 Task: In the  document Technology.doc, select heading and apply ' Bold and Underline' Use the "find feature" to find mentioned word and apply Strikethrough in: 'rapid '
Action: Mouse moved to (293, 159)
Screenshot: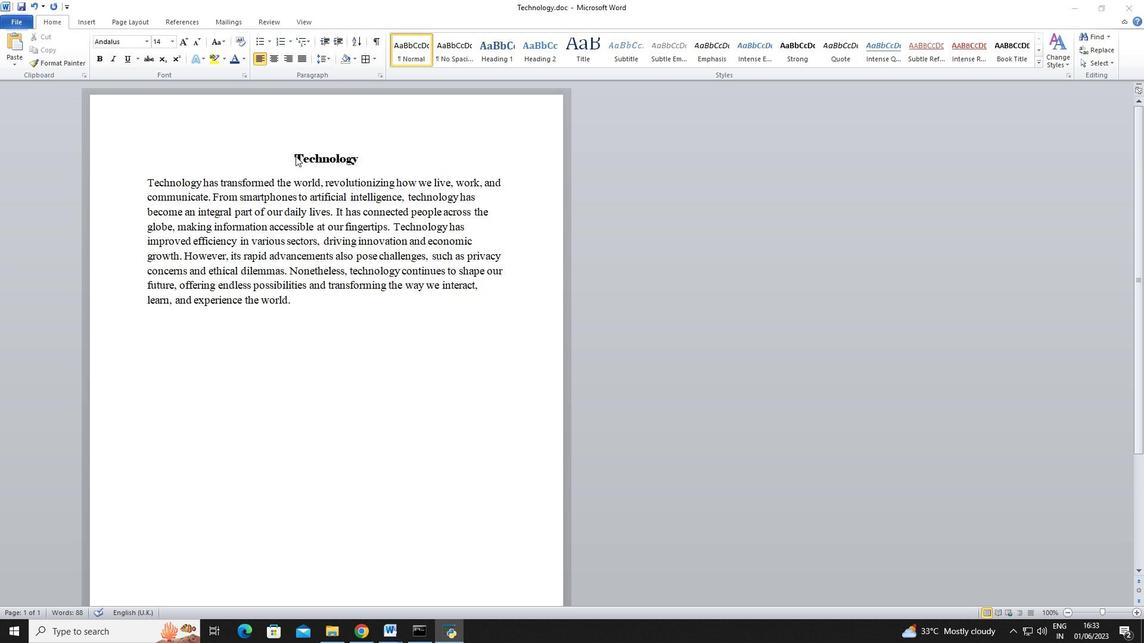 
Action: Mouse pressed left at (293, 159)
Screenshot: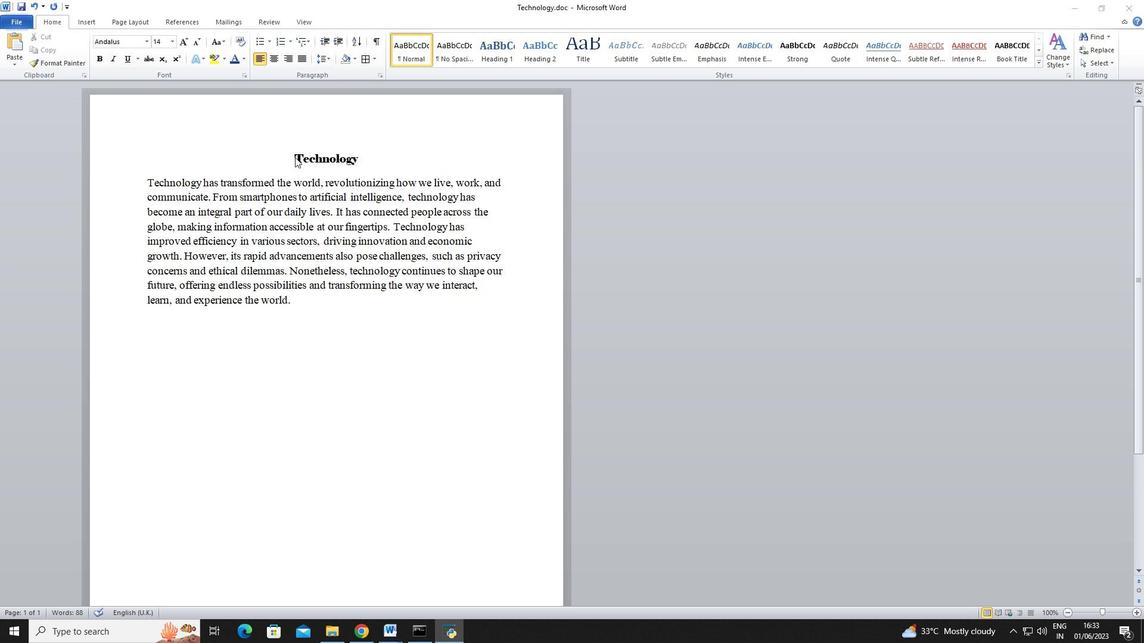 
Action: Mouse moved to (364, 160)
Screenshot: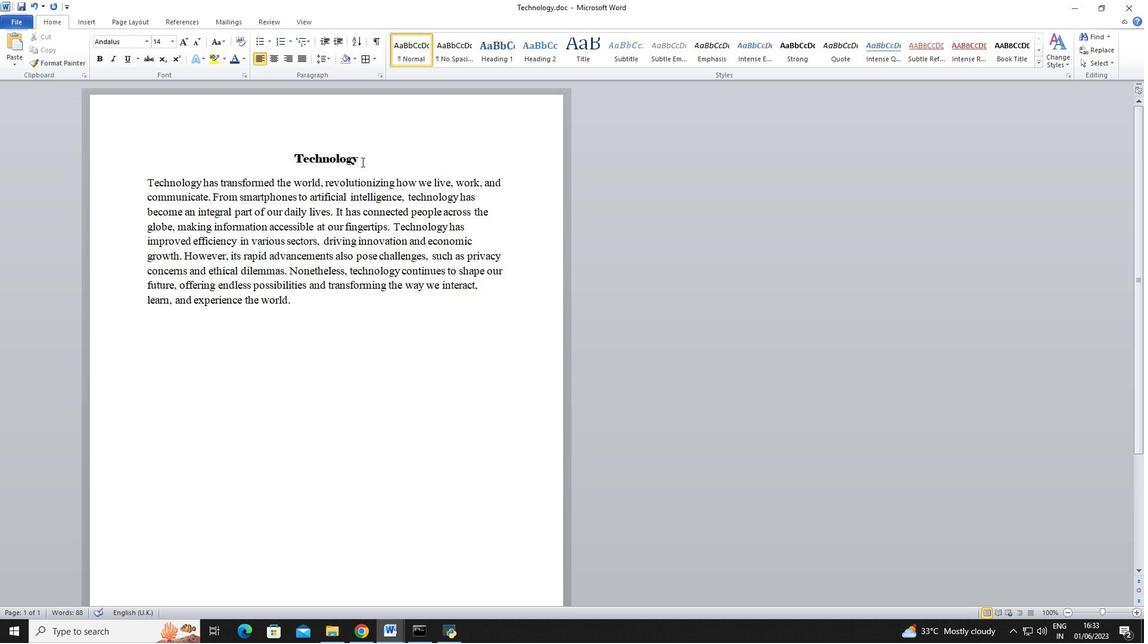 
Action: Mouse pressed left at (364, 160)
Screenshot: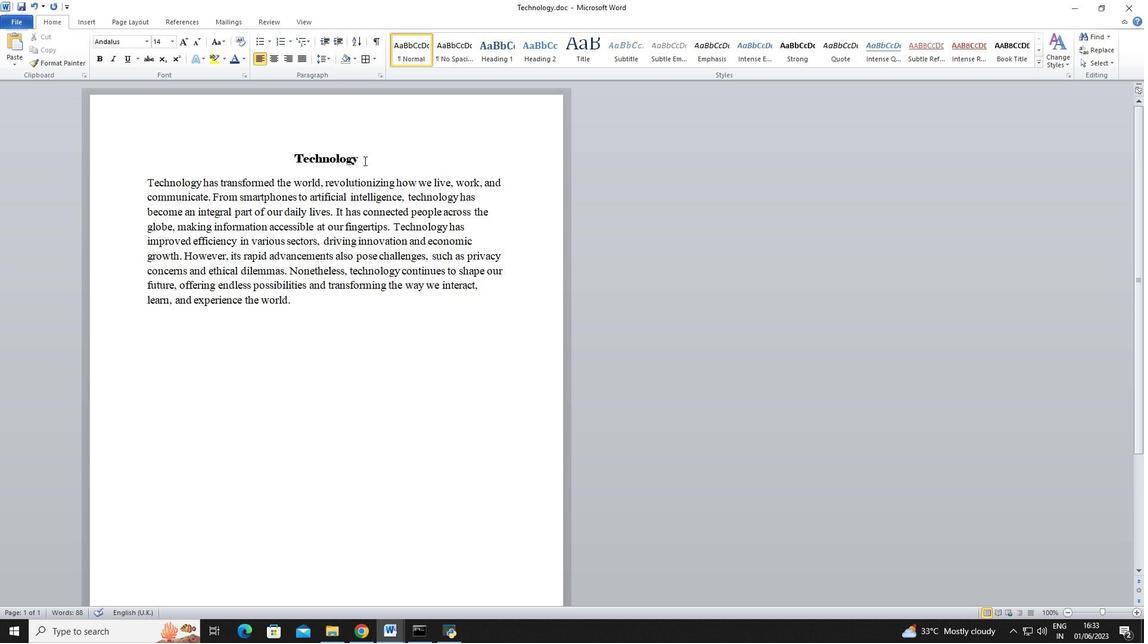
Action: Mouse moved to (98, 58)
Screenshot: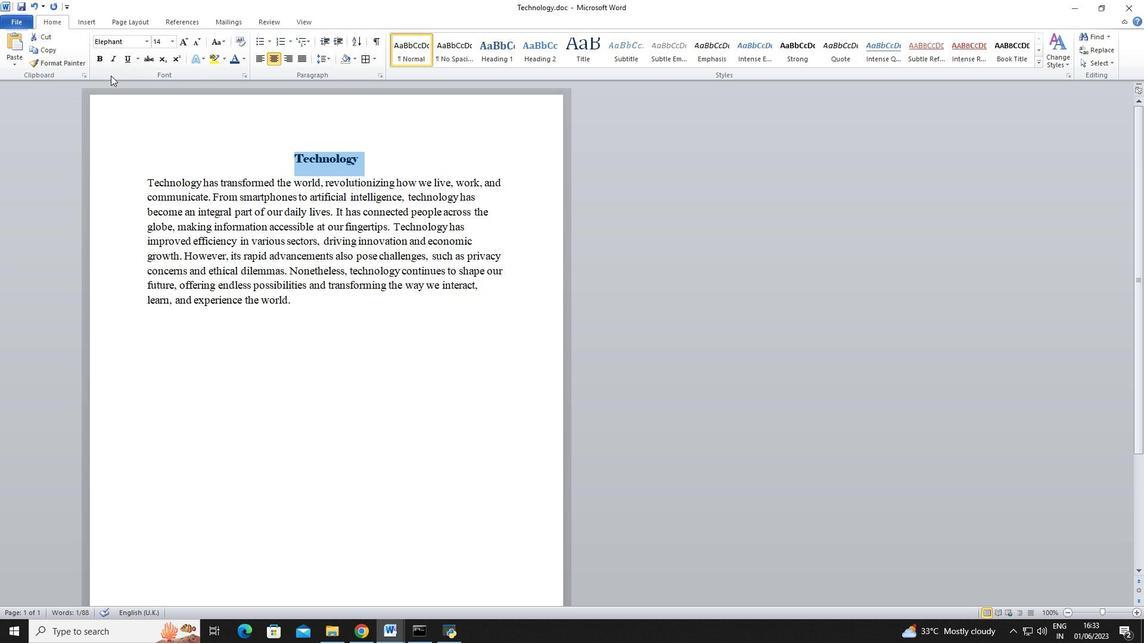 
Action: Mouse pressed left at (98, 58)
Screenshot: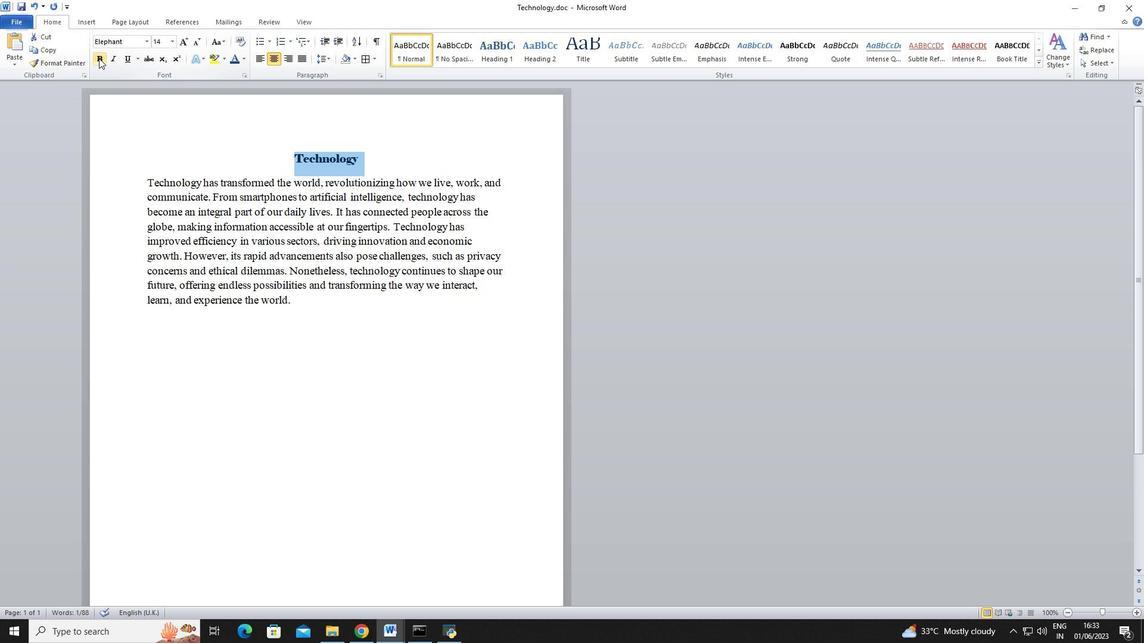 
Action: Mouse moved to (127, 59)
Screenshot: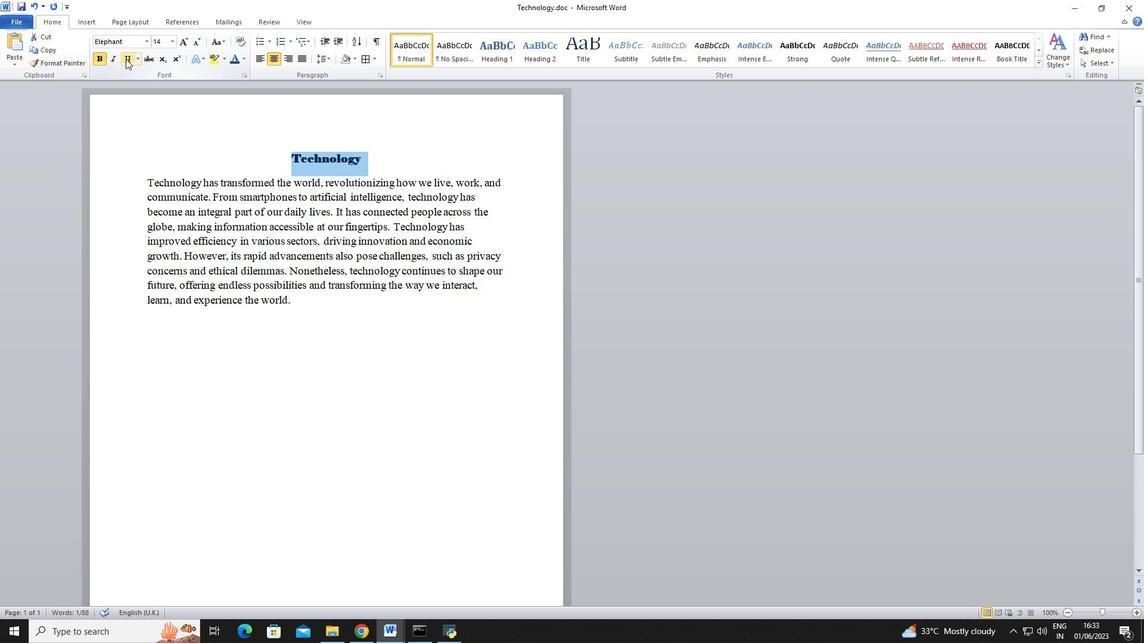 
Action: Mouse pressed left at (127, 59)
Screenshot: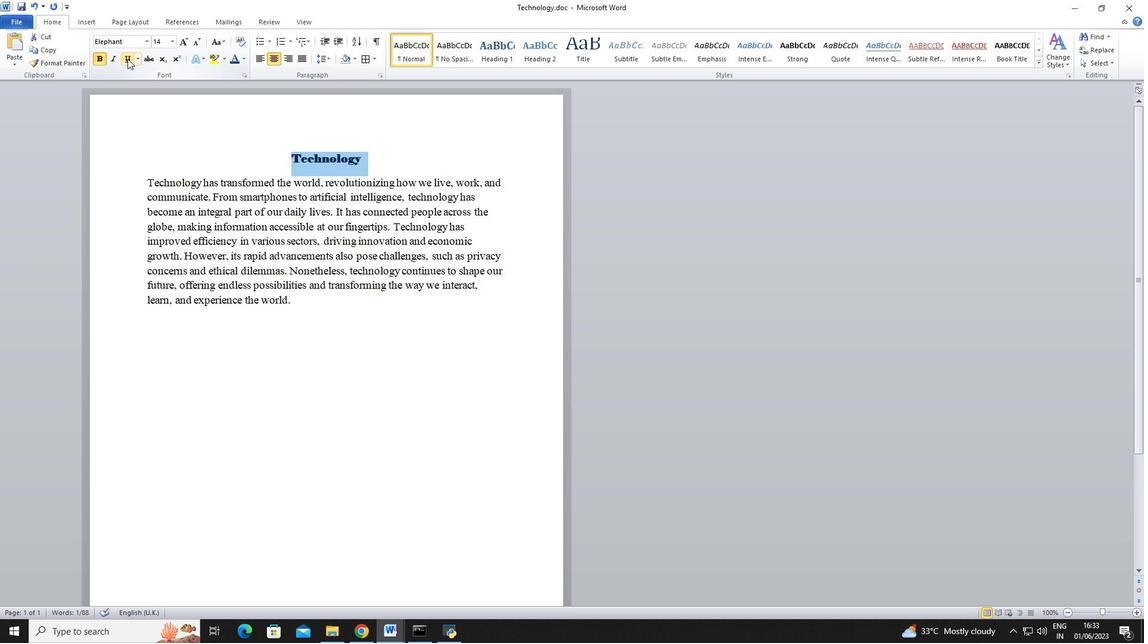 
Action: Key pressed ctrl+F
Screenshot: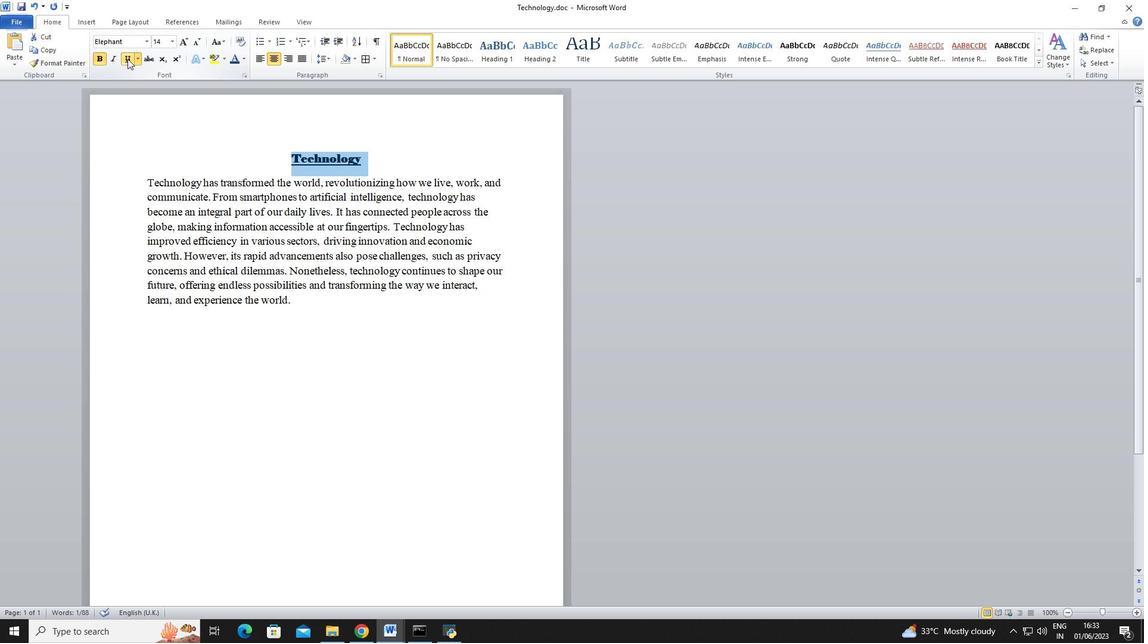 
Action: Mouse moved to (69, 115)
Screenshot: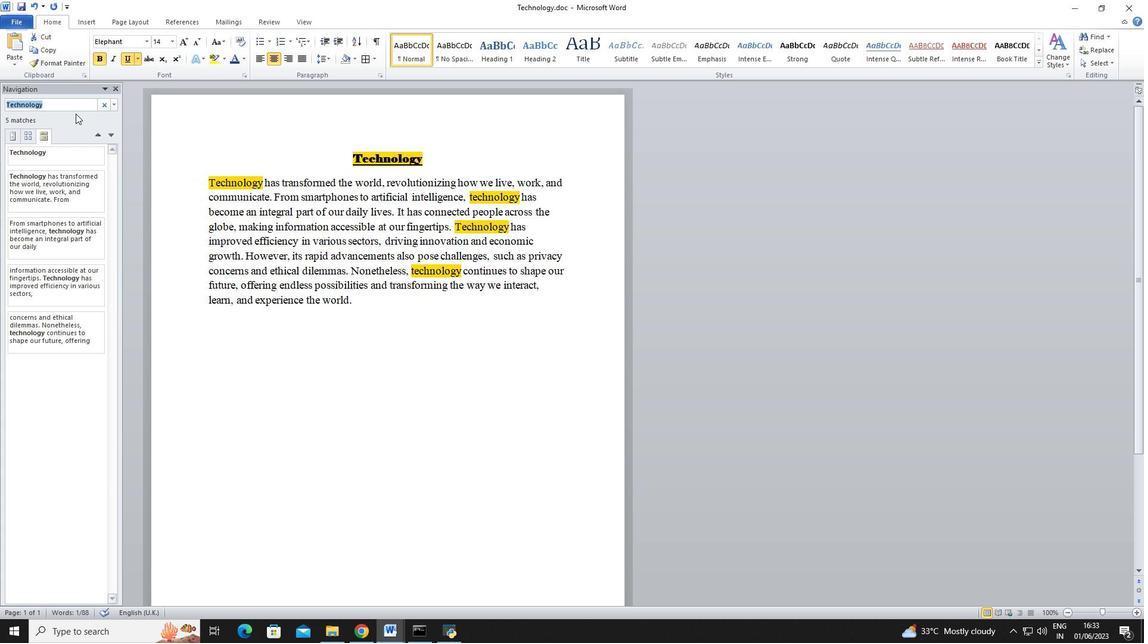 
Action: Key pressed rapid
Screenshot: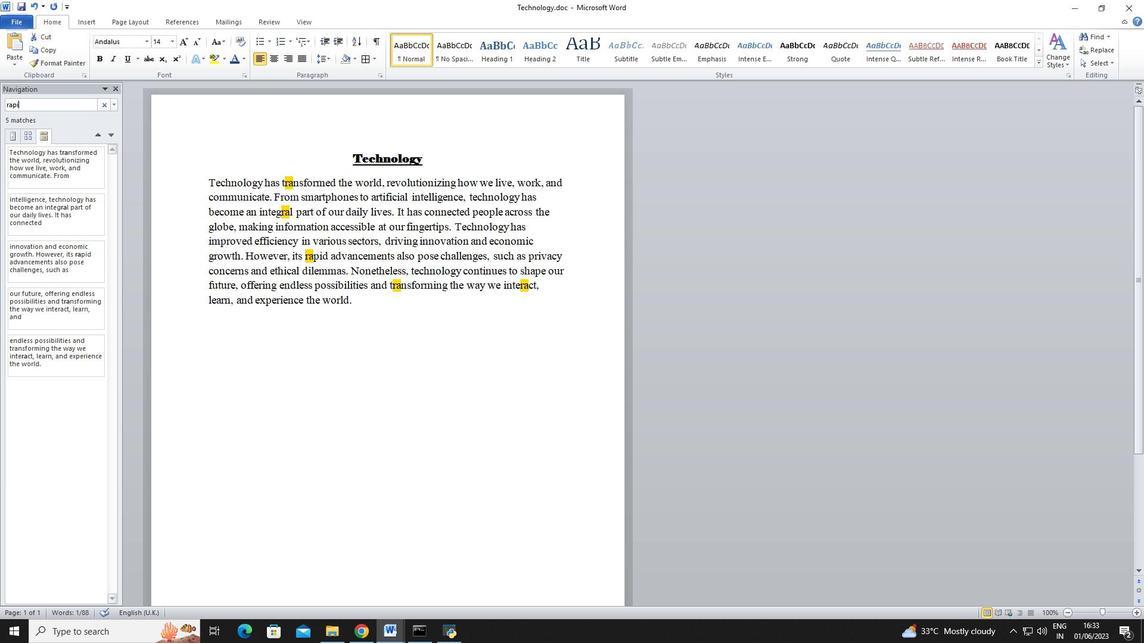 
Action: Mouse moved to (310, 209)
Screenshot: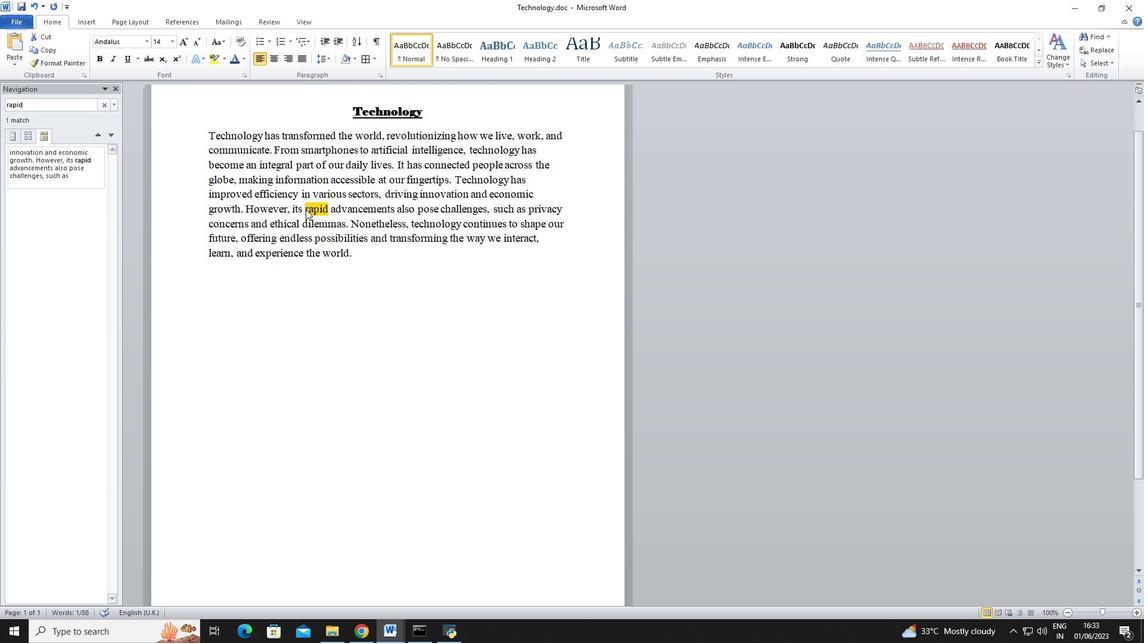 
Action: Mouse pressed left at (305, 209)
Screenshot: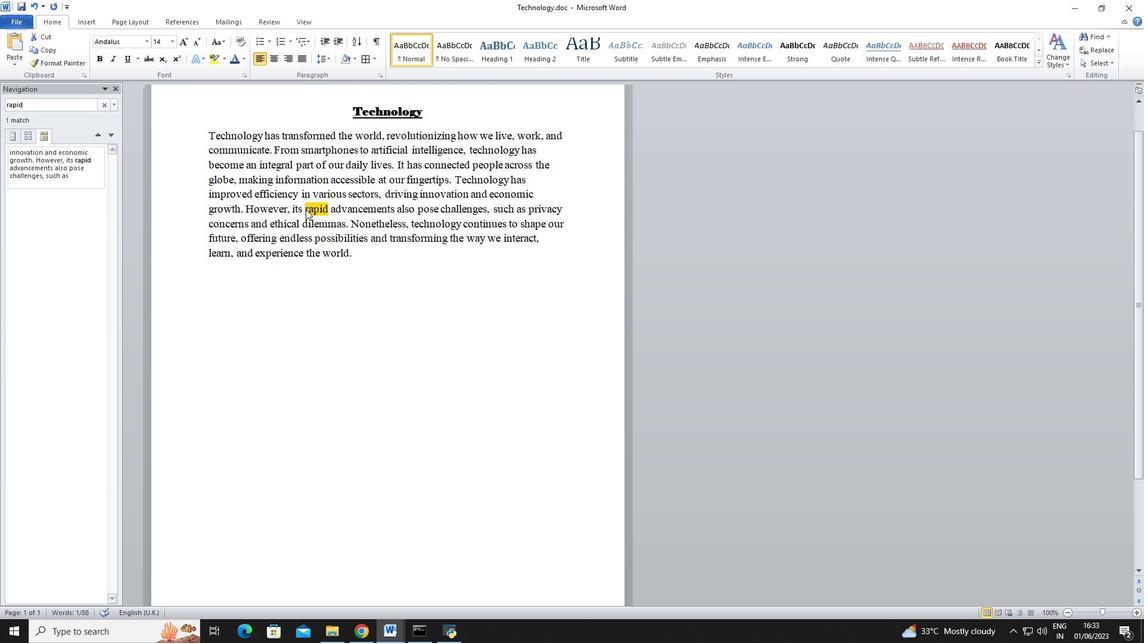 
Action: Mouse moved to (150, 62)
Screenshot: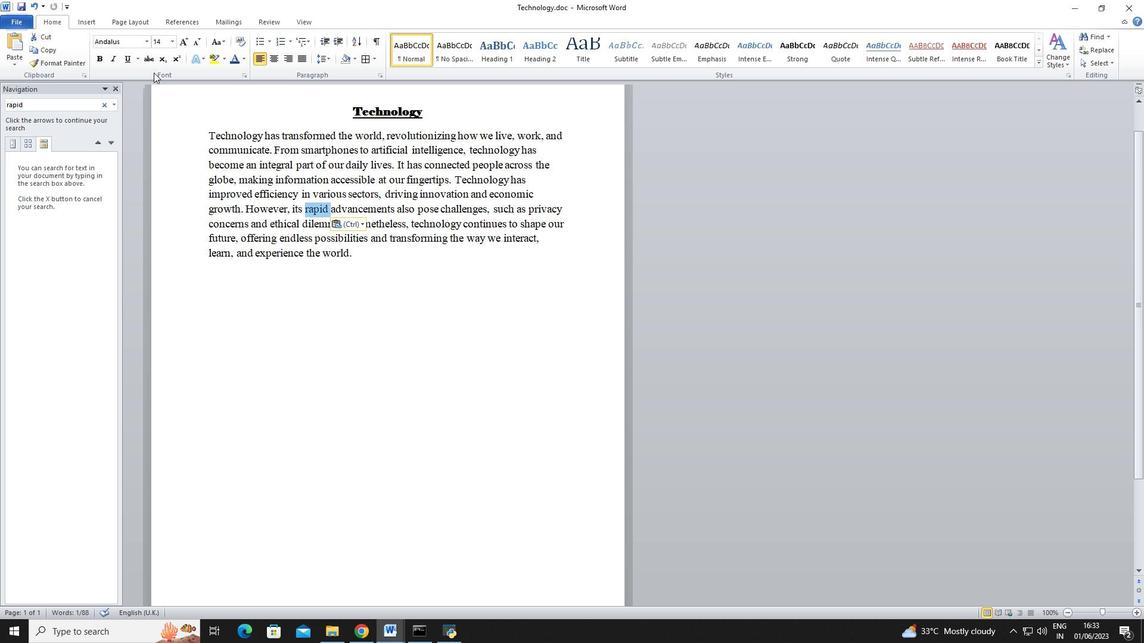 
Action: Mouse pressed left at (150, 62)
Screenshot: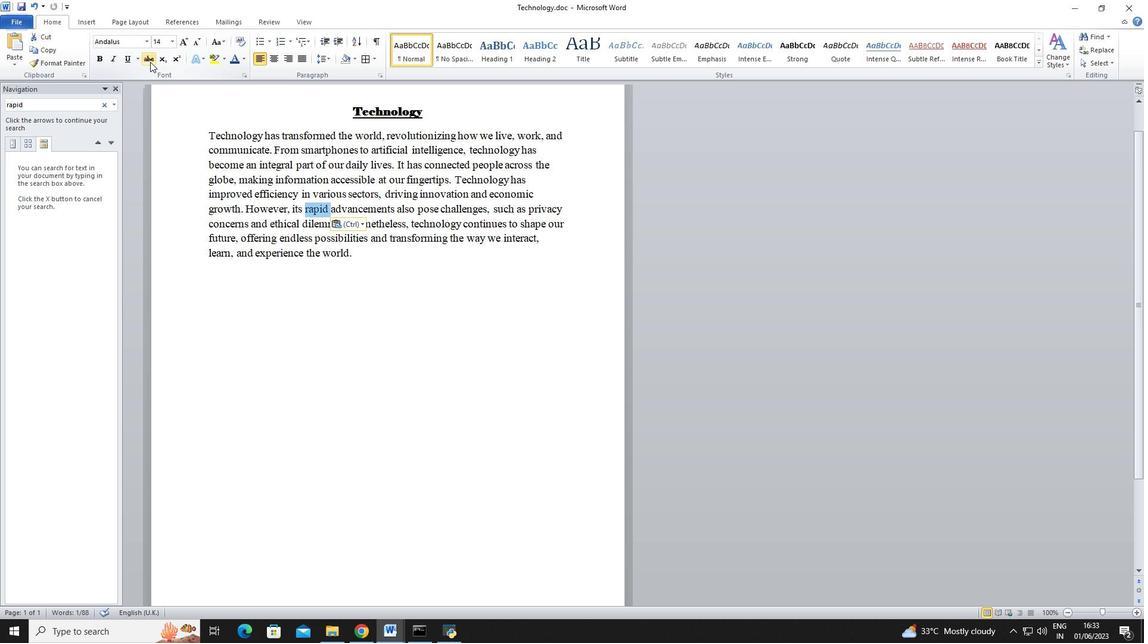 
Action: Mouse moved to (401, 258)
Screenshot: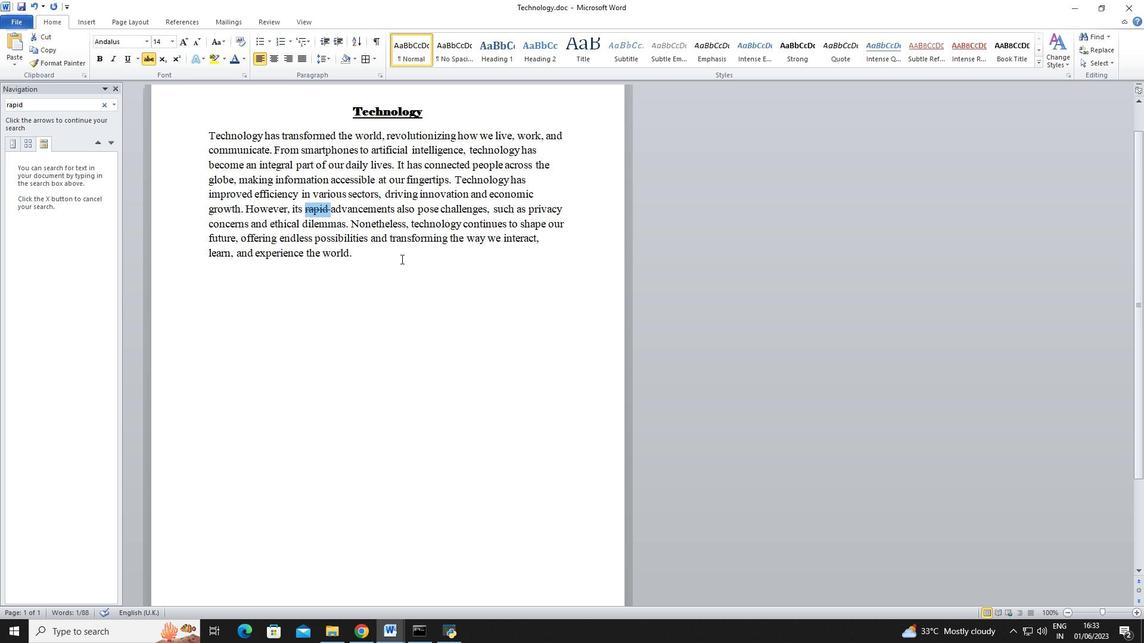 
Action: Mouse pressed left at (401, 258)
Screenshot: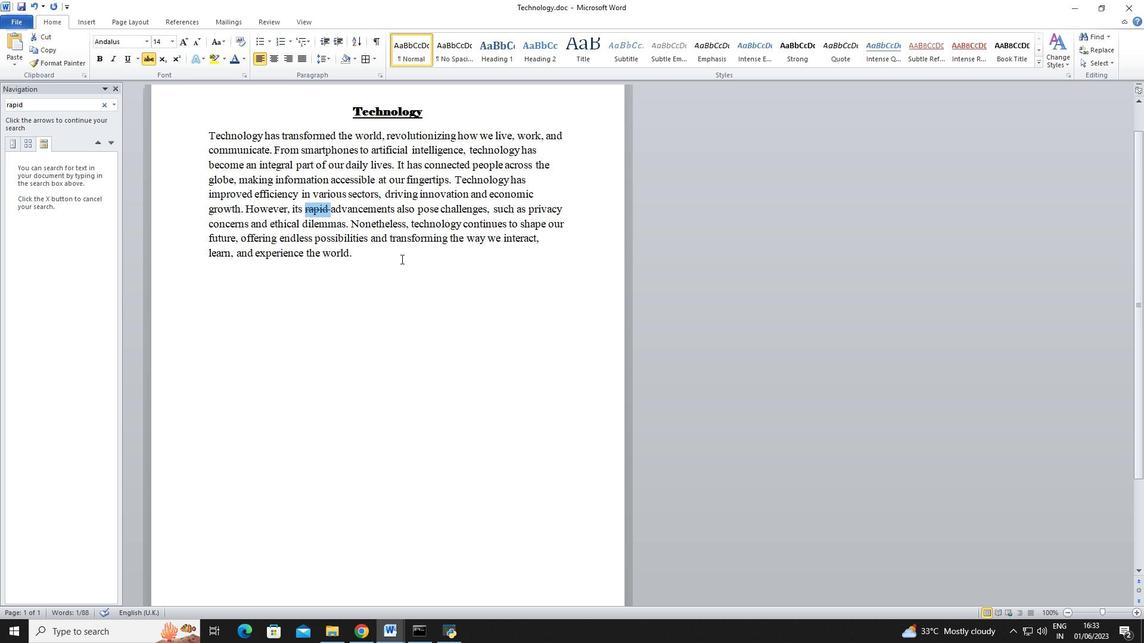 
